 Task: Create a task  Create a feature to sync data across multiple devices , assign it to team member softage.8@softage.net in the project VikingTech and update the status of the task to  At Risk , set the priority of the task to Medium.
Action: Mouse moved to (79, 406)
Screenshot: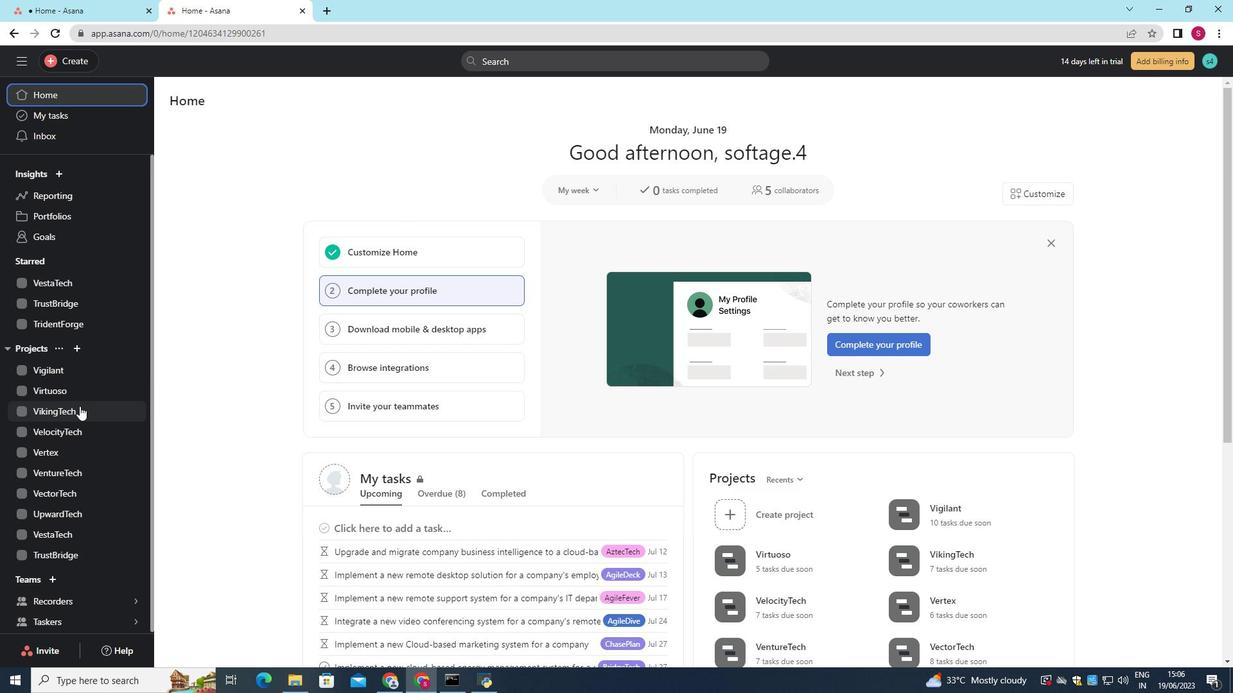 
Action: Mouse pressed left at (79, 406)
Screenshot: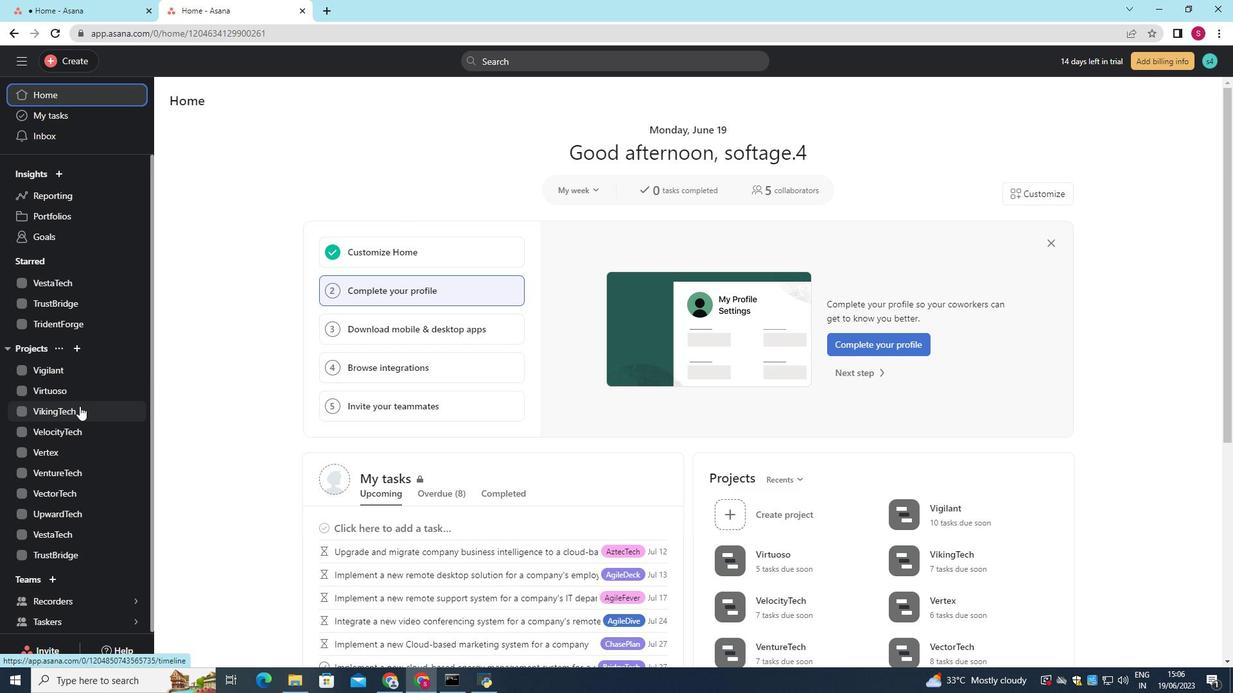 
Action: Mouse moved to (441, 412)
Screenshot: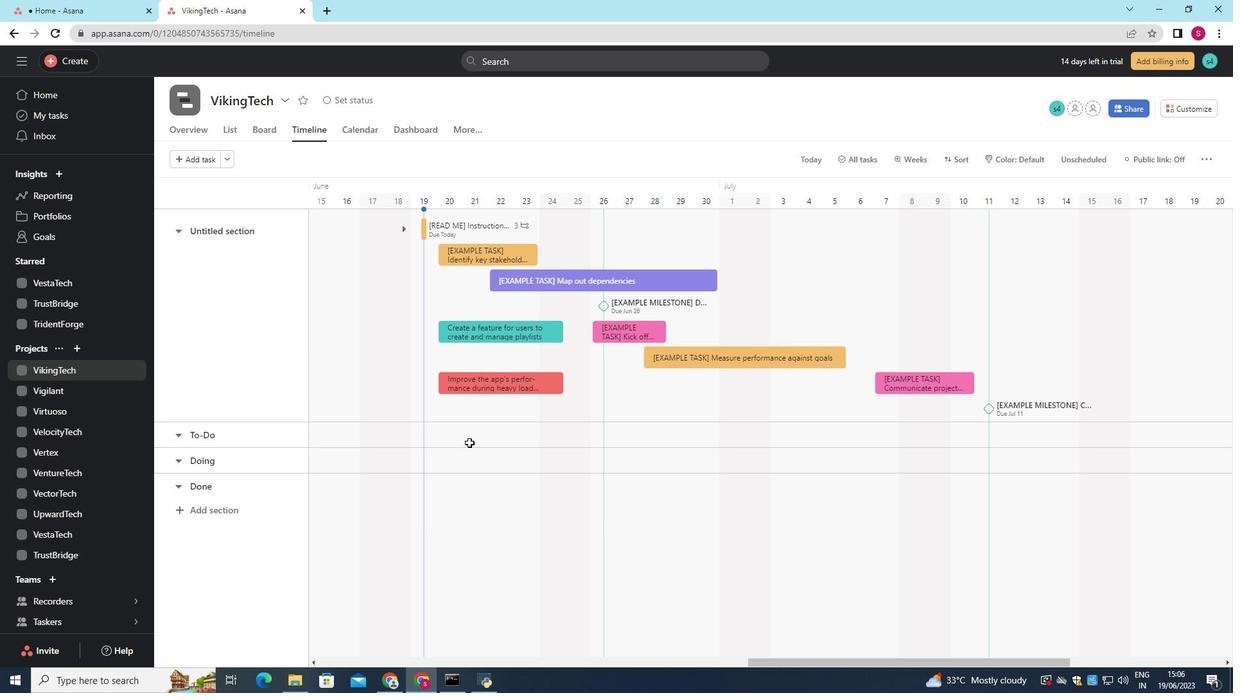 
Action: Mouse pressed left at (441, 412)
Screenshot: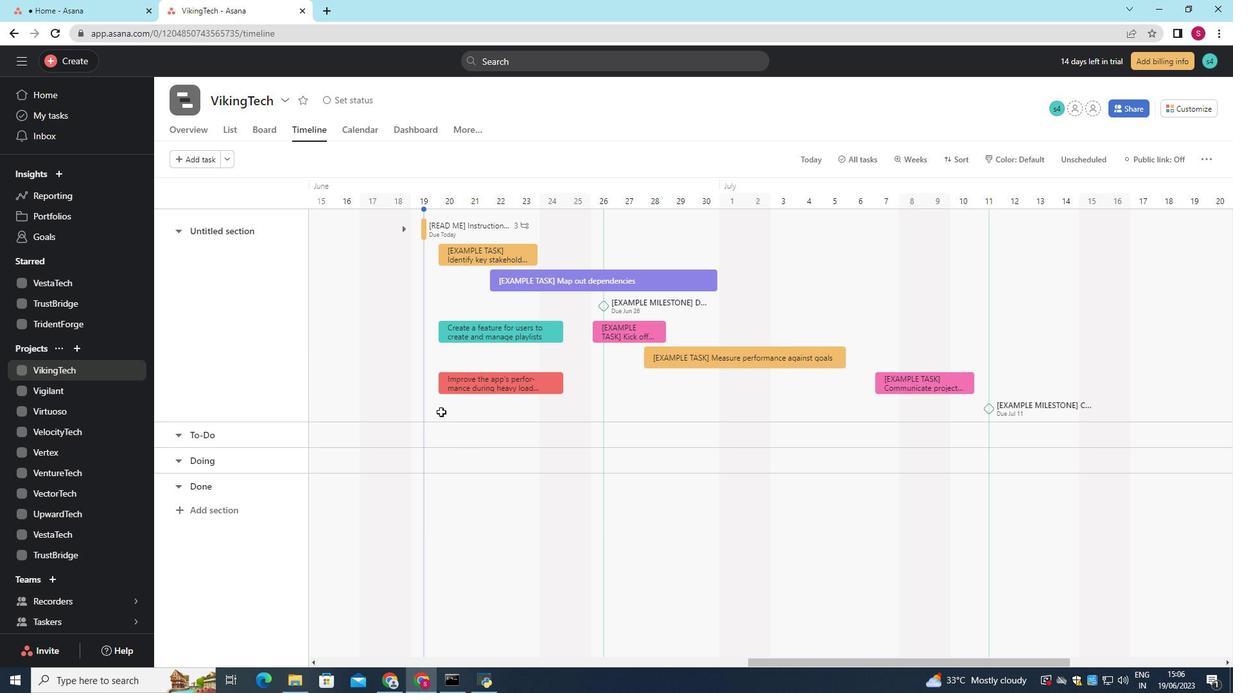 
Action: Mouse moved to (436, 412)
Screenshot: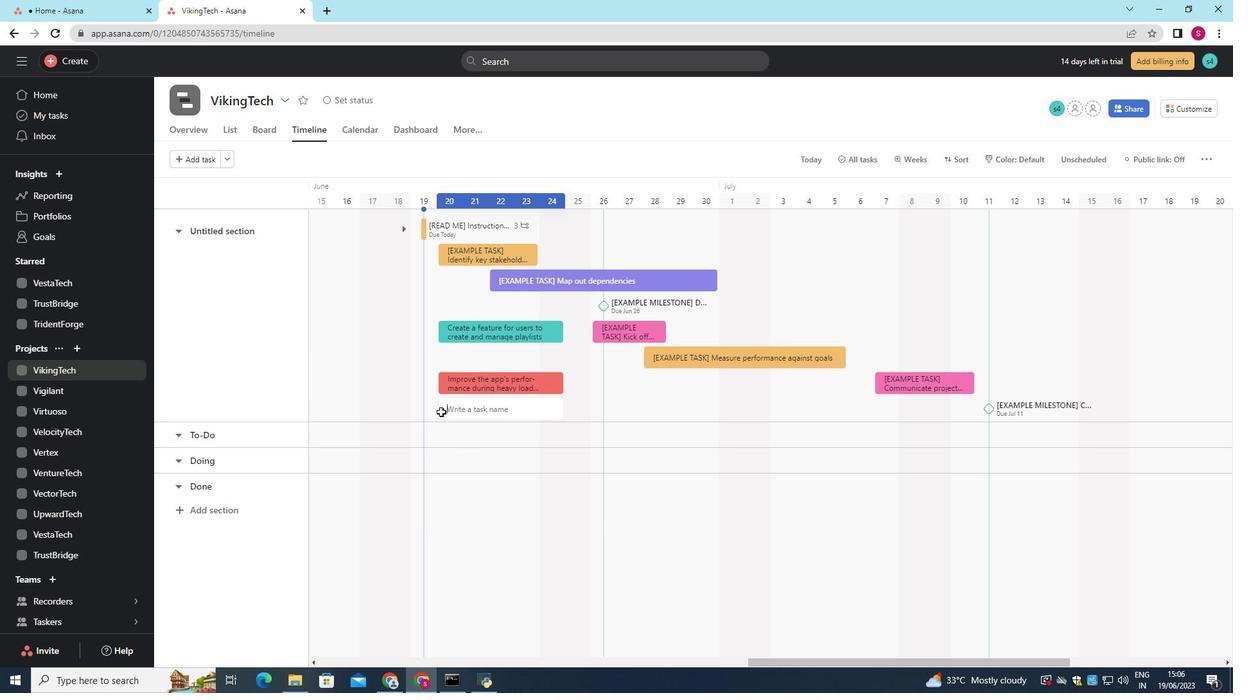 
Action: Key pressed <Key.shift>Create<Key.space>a<Key.space>feature<Key.space>to<Key.space>sync<Key.space>data<Key.space>across<Key.space>multiple<Key.space>devices
Screenshot: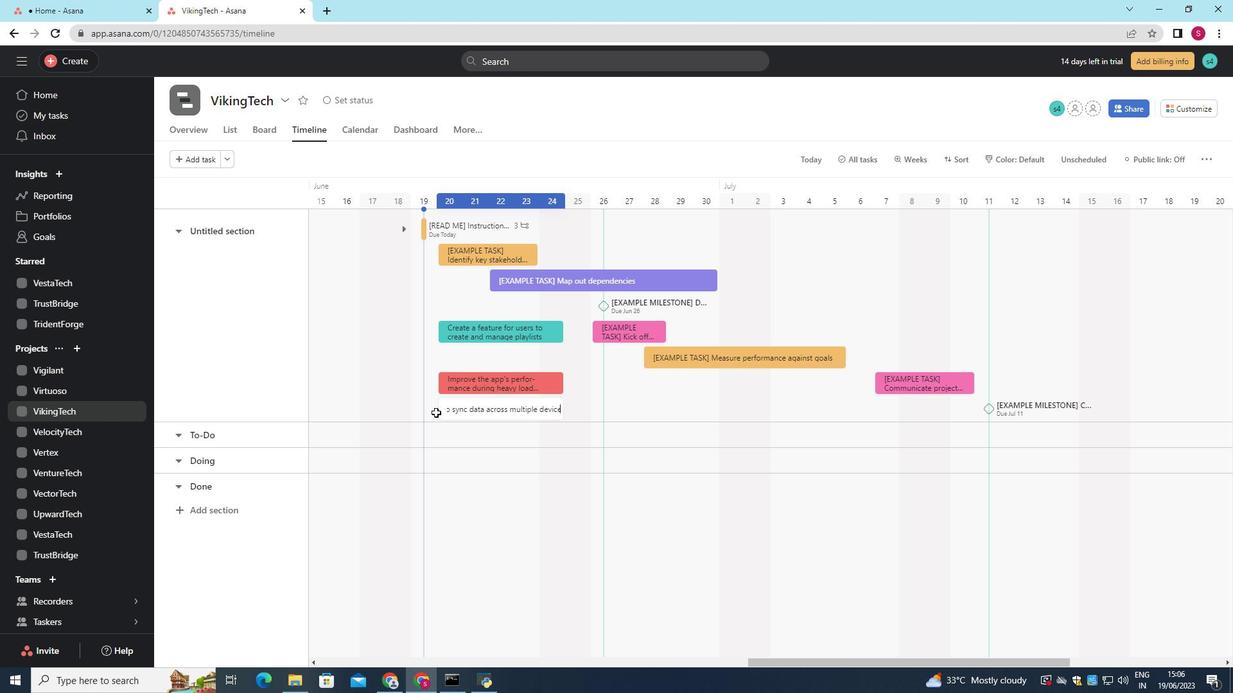 
Action: Mouse moved to (486, 452)
Screenshot: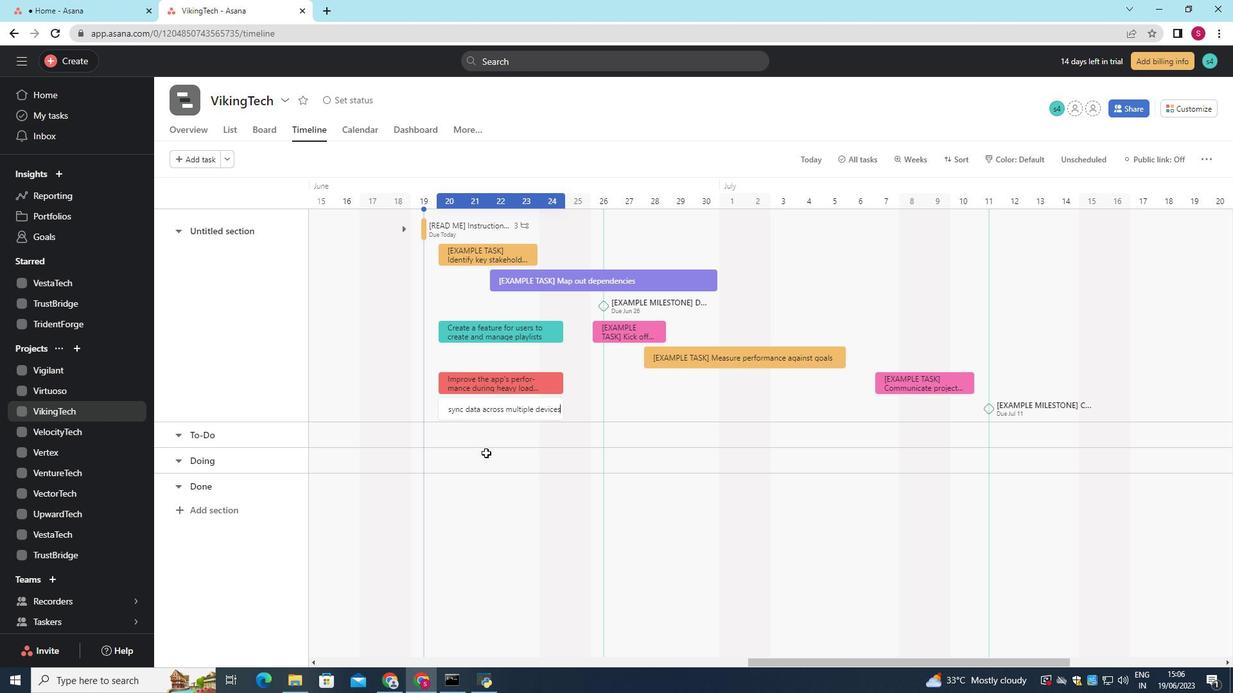 
Action: Key pressed <Key.enter>
Screenshot: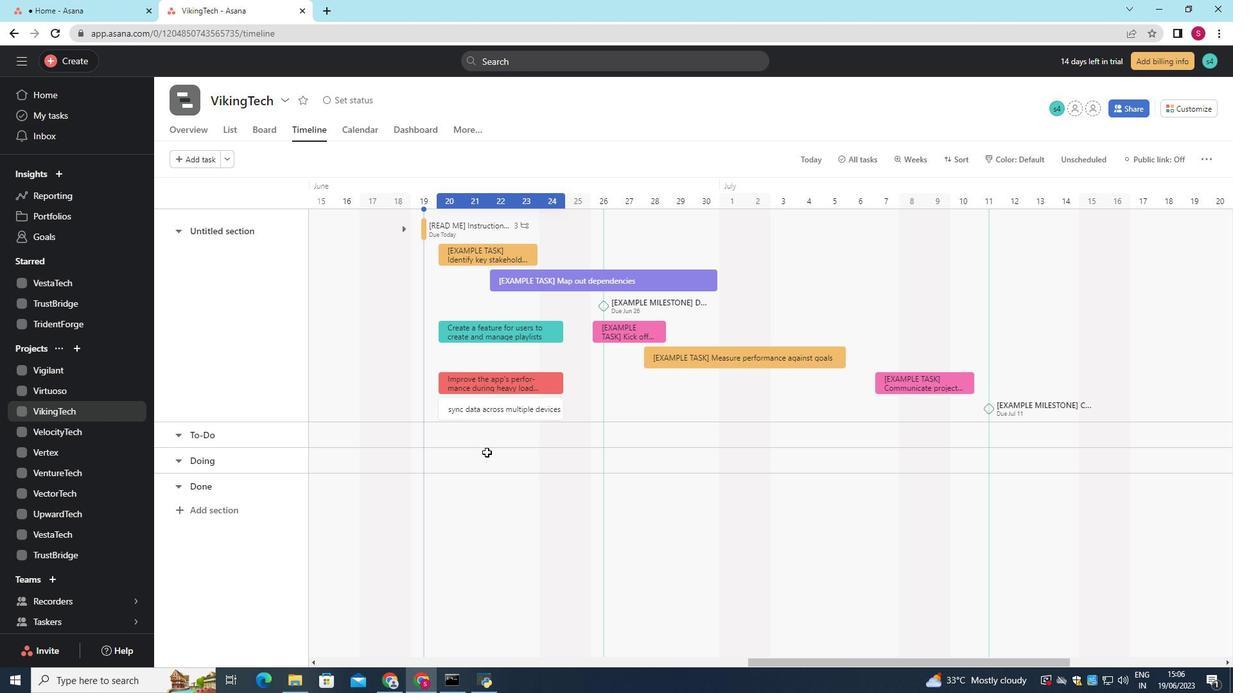 
Action: Mouse moved to (499, 403)
Screenshot: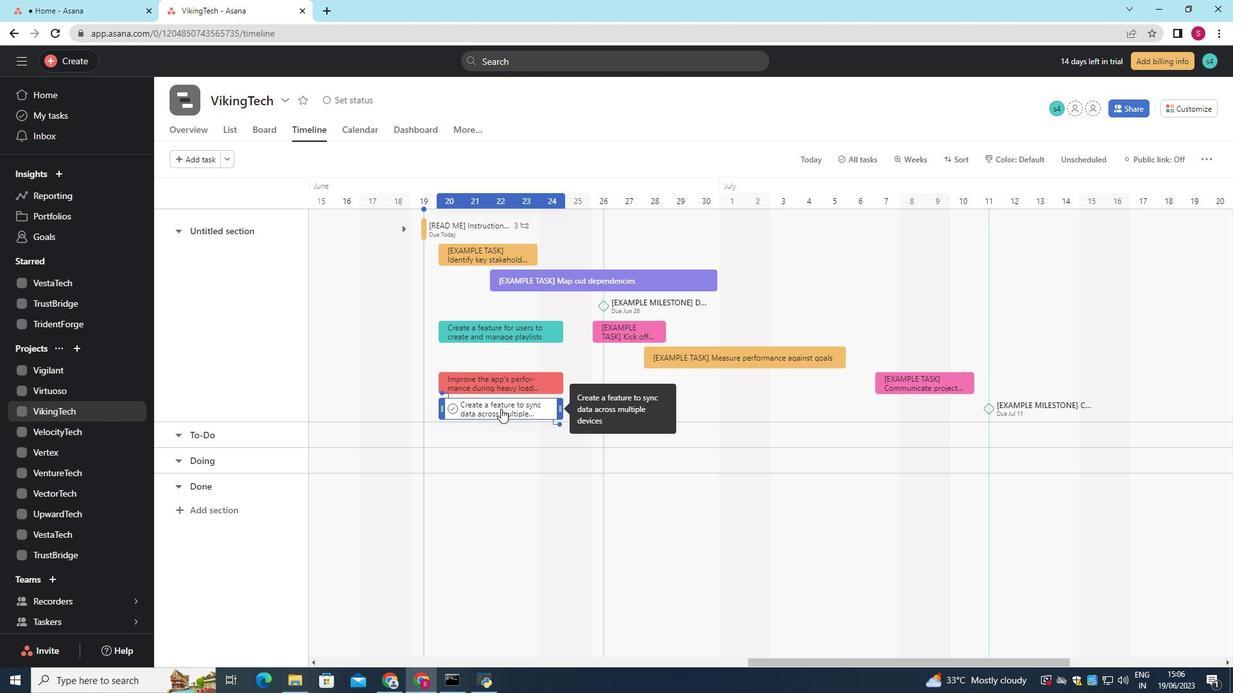 
Action: Mouse pressed left at (499, 403)
Screenshot: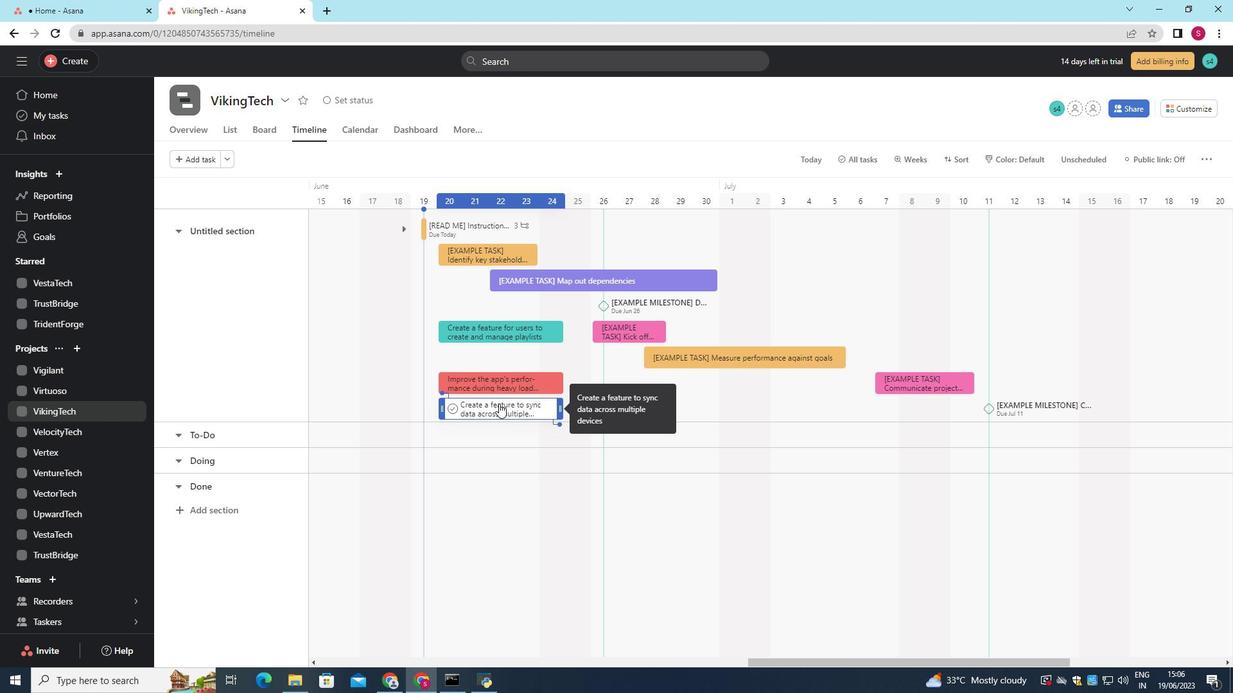 
Action: Mouse moved to (932, 232)
Screenshot: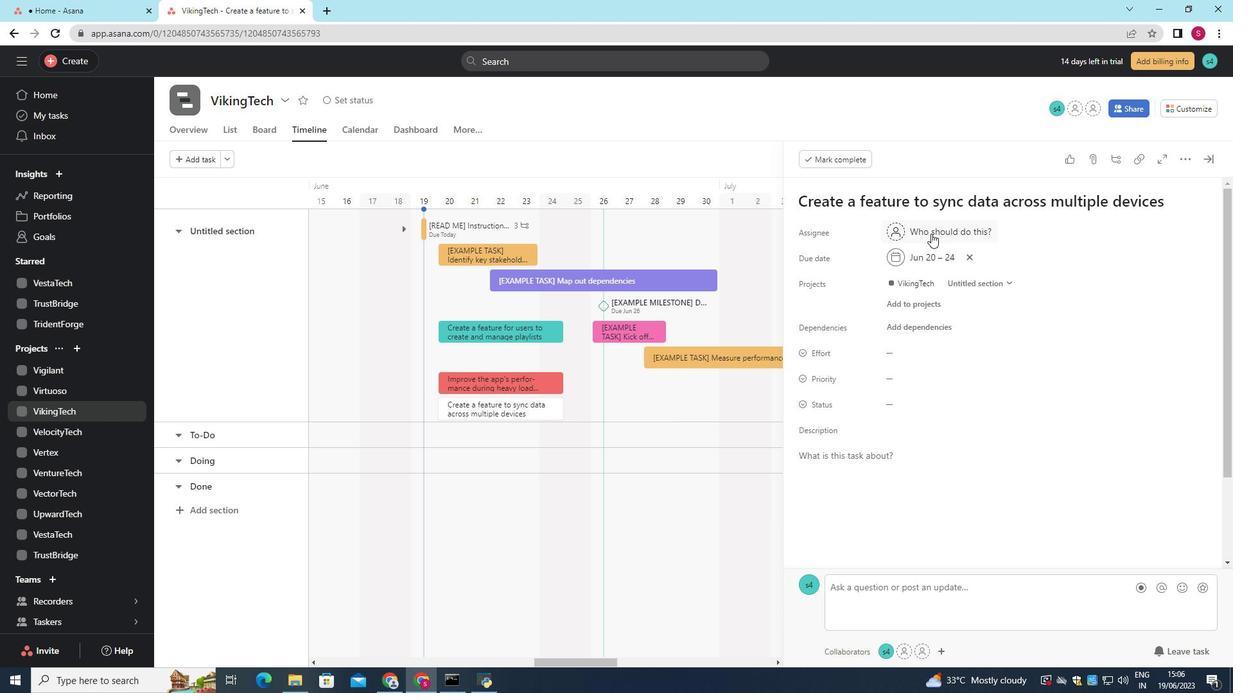 
Action: Mouse pressed left at (932, 232)
Screenshot: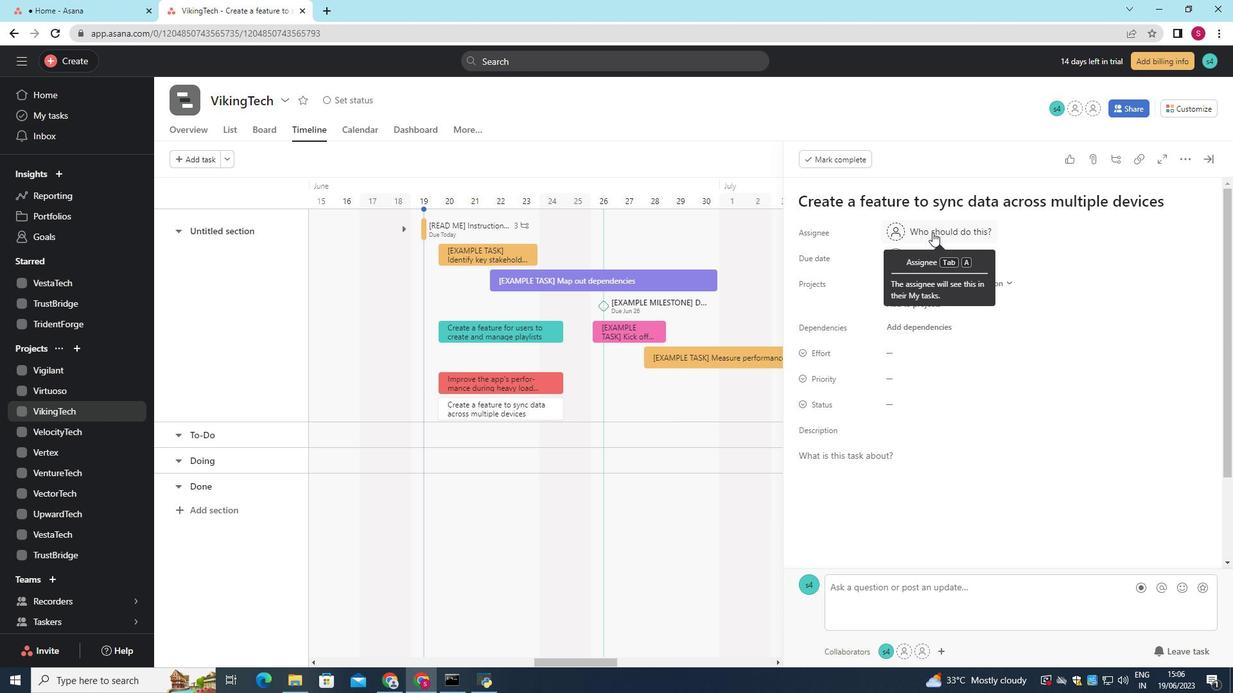 
Action: Mouse moved to (759, 349)
Screenshot: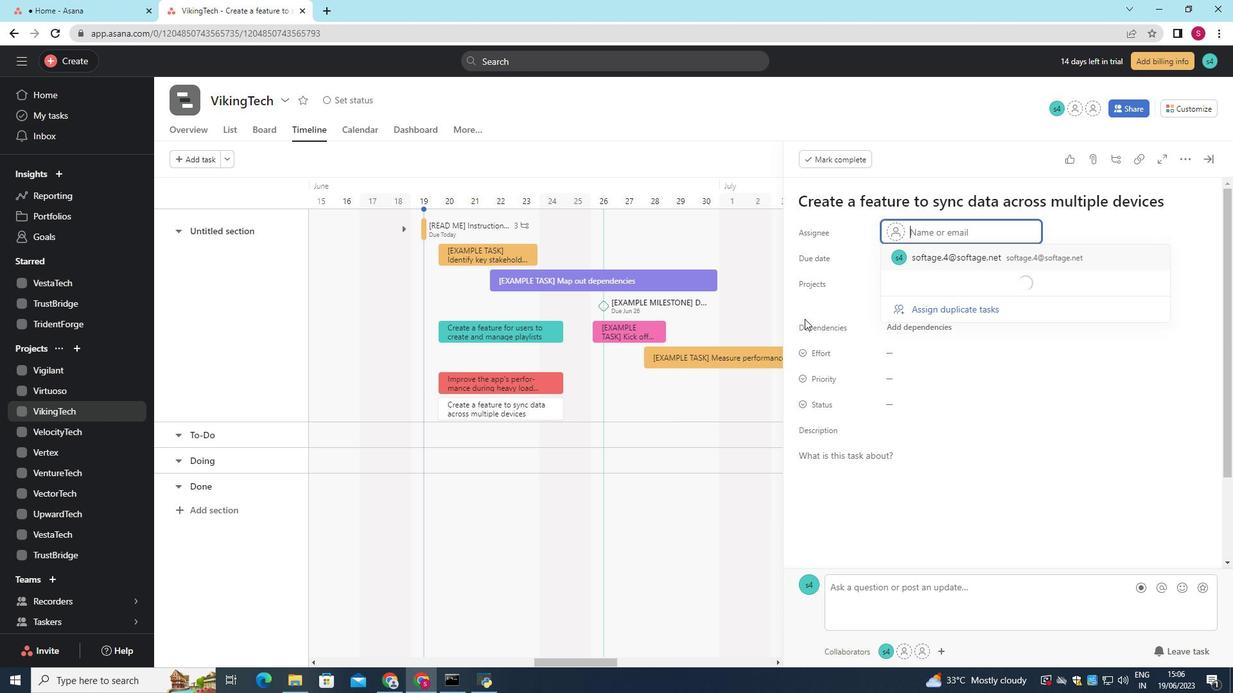 
Action: Key pressed softage.8<Key.shift>@softage.net
Screenshot: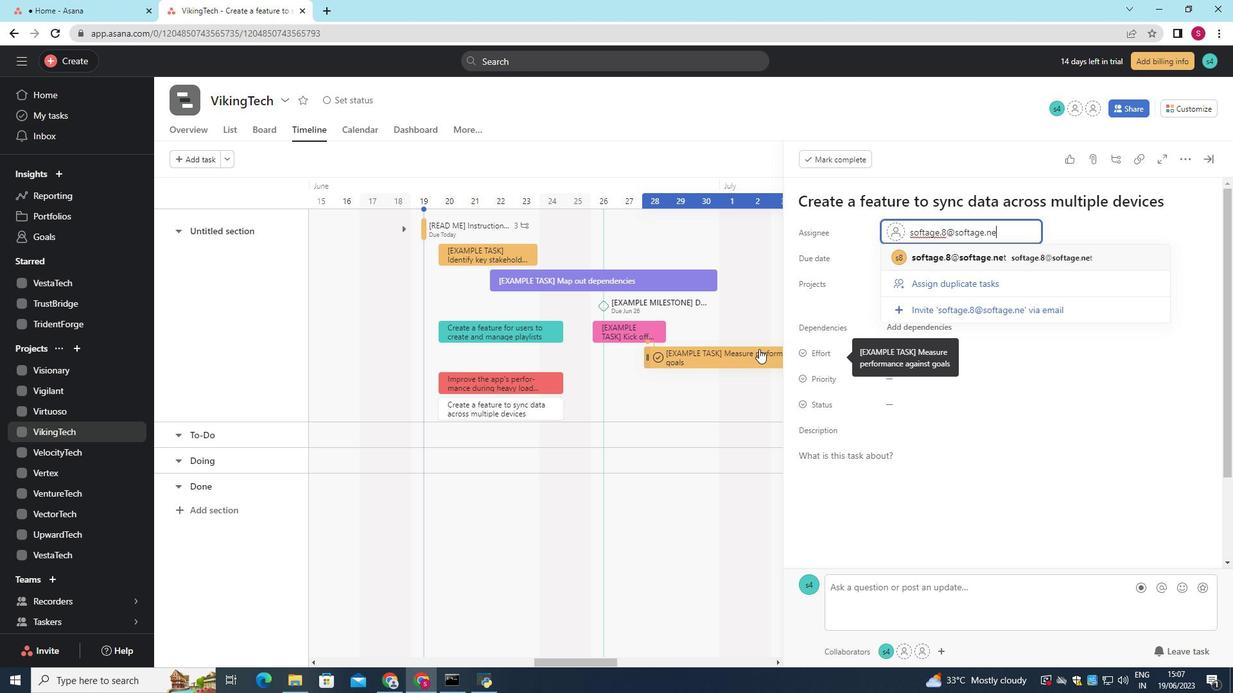 
Action: Mouse moved to (947, 404)
Screenshot: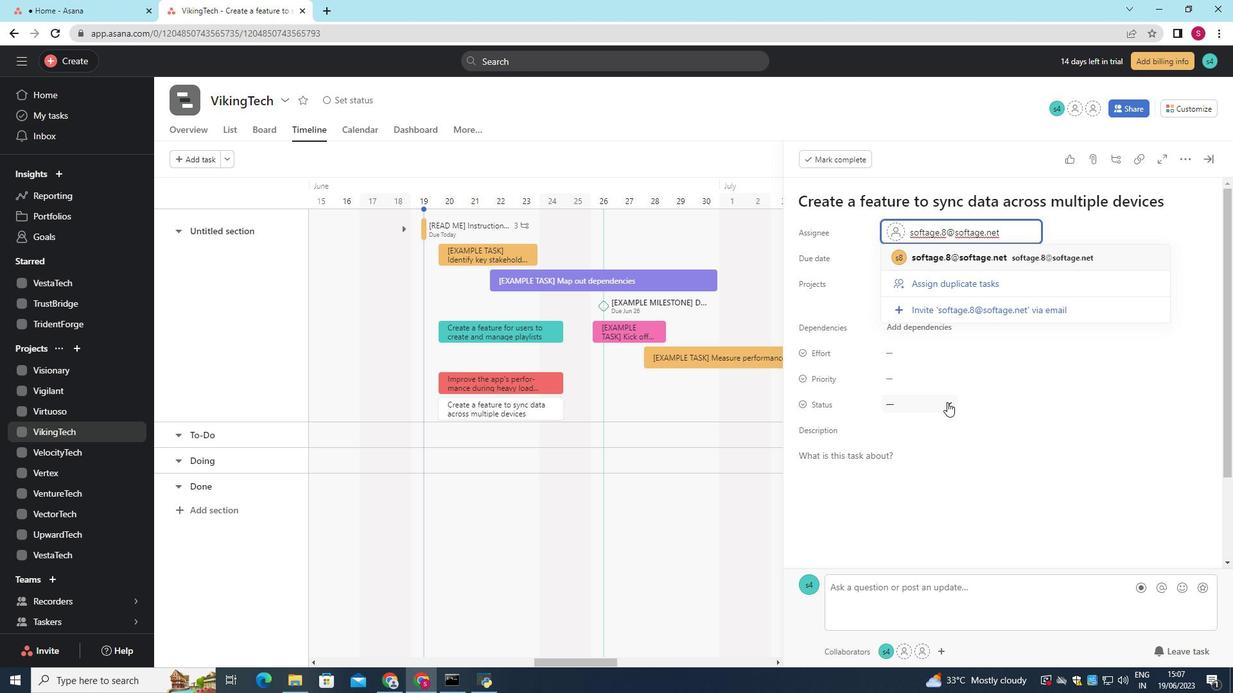 
Action: Mouse pressed left at (947, 404)
Screenshot: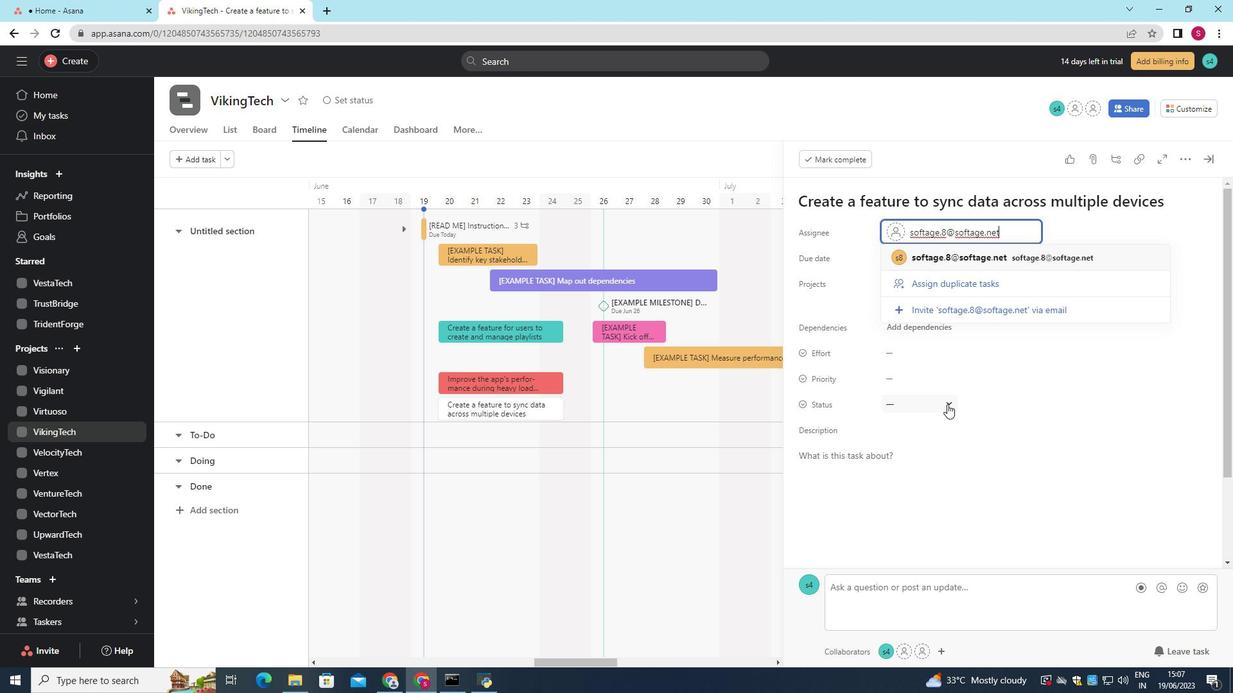 
Action: Mouse moved to (930, 470)
Screenshot: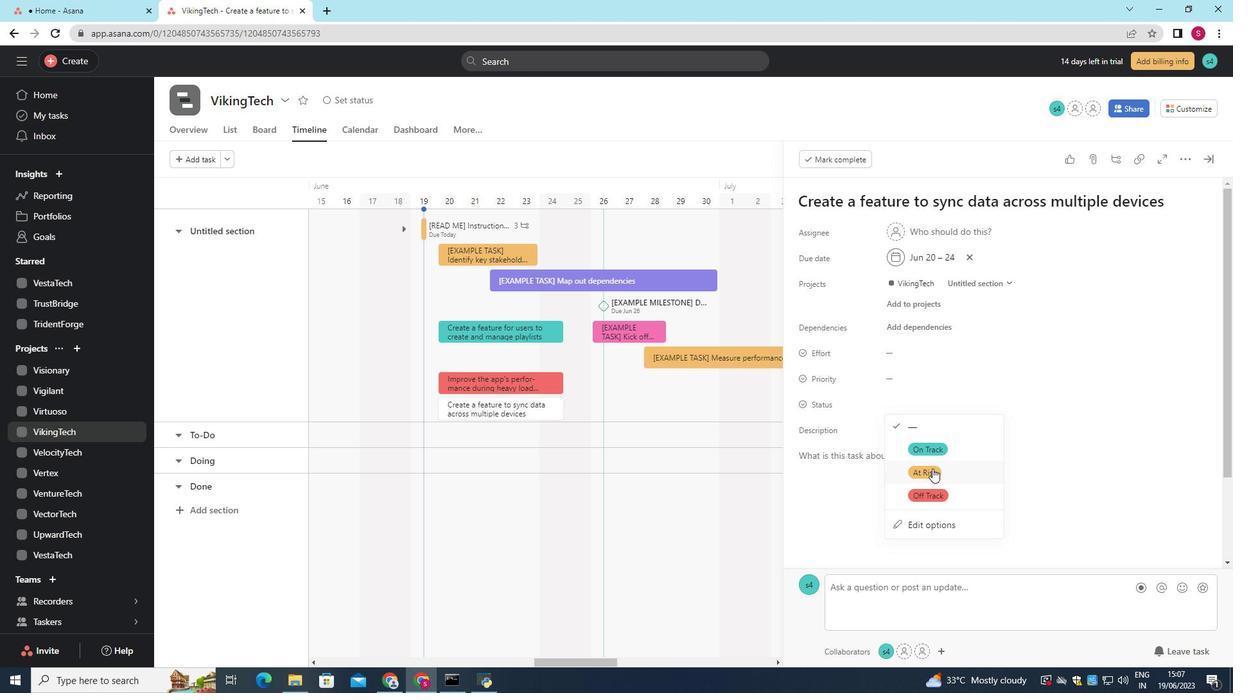 
Action: Mouse pressed left at (930, 470)
Screenshot: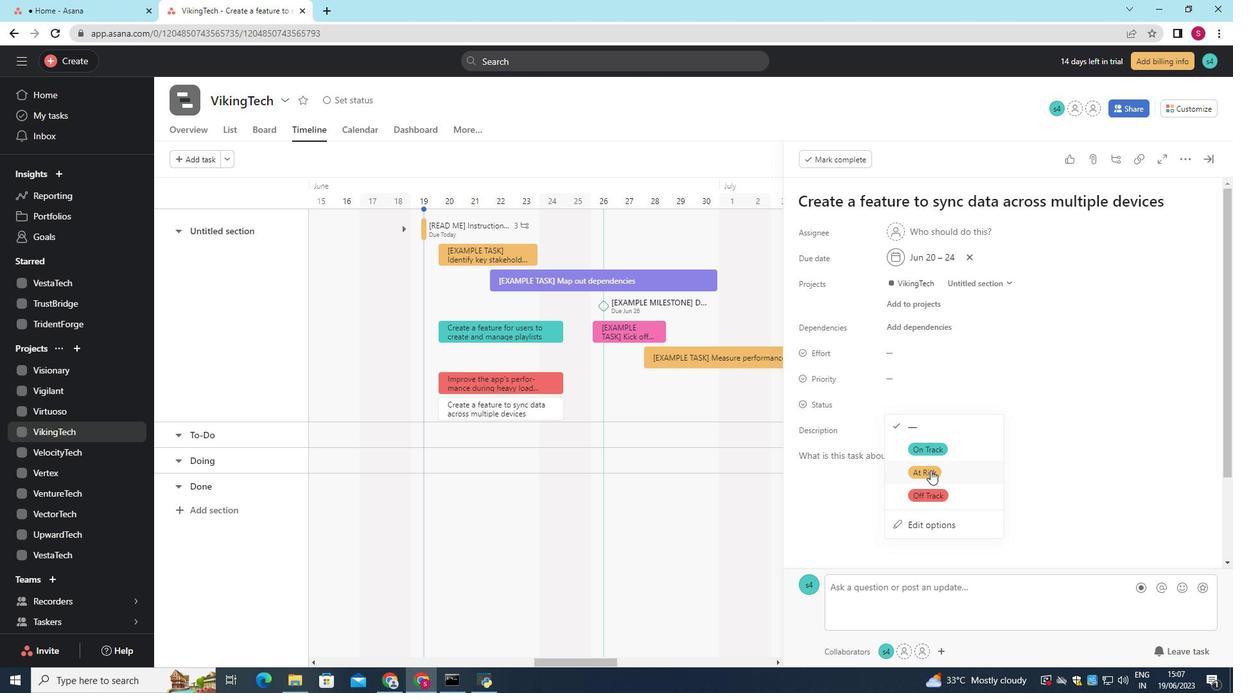 
Action: Mouse moved to (936, 375)
Screenshot: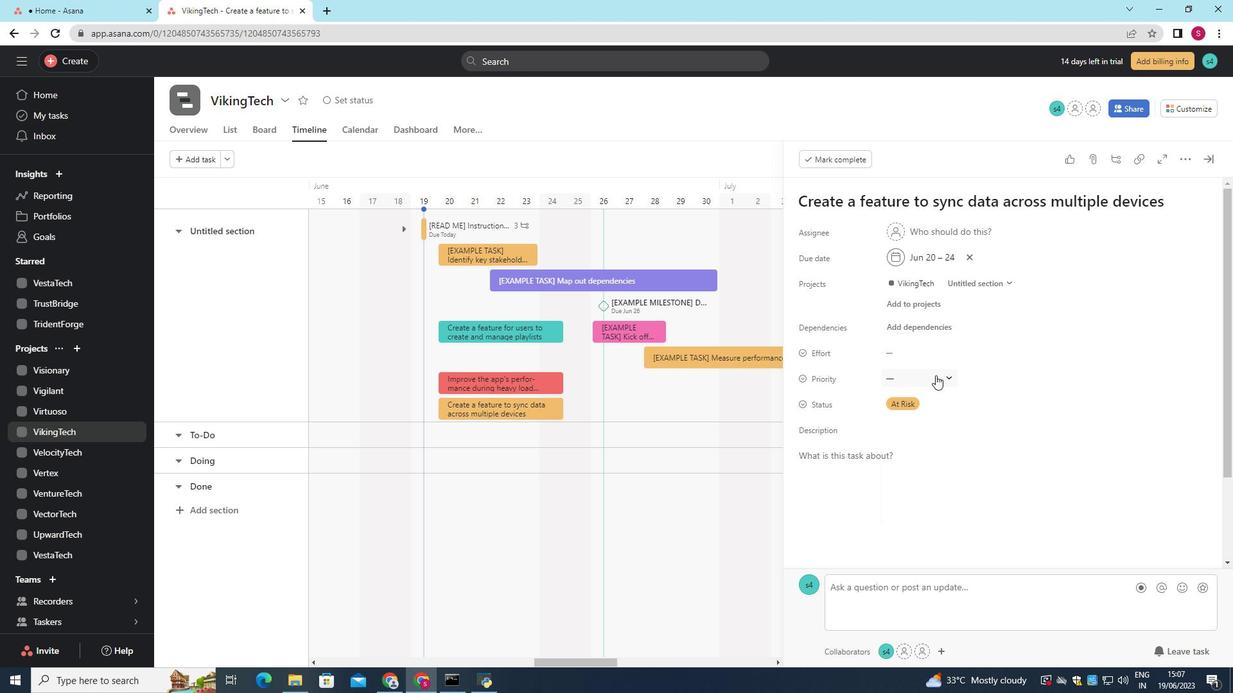 
Action: Mouse pressed left at (936, 375)
Screenshot: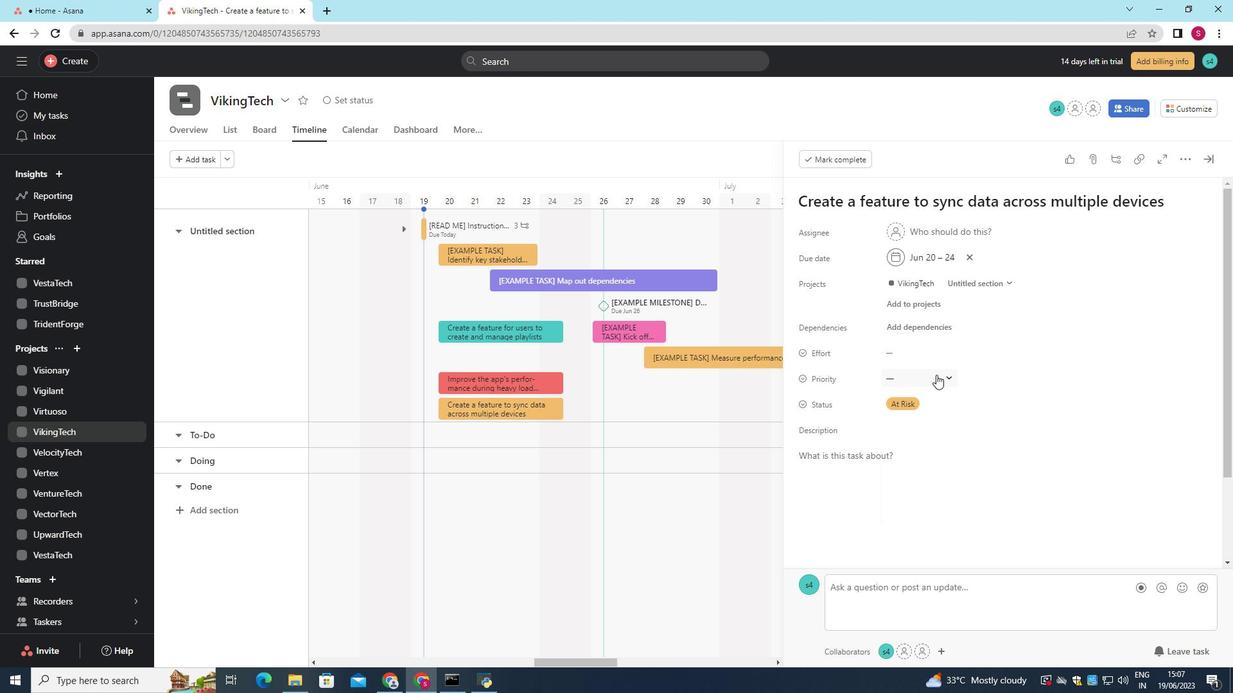 
Action: Mouse moved to (936, 444)
Screenshot: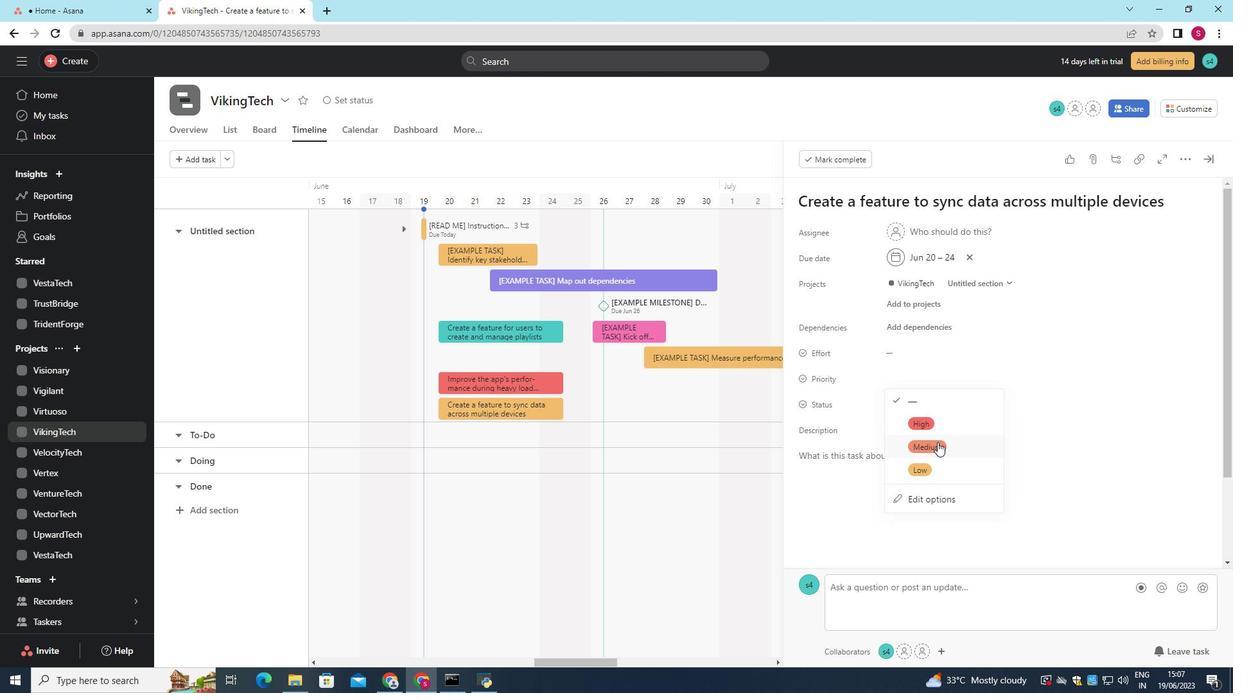 
Action: Mouse pressed left at (936, 444)
Screenshot: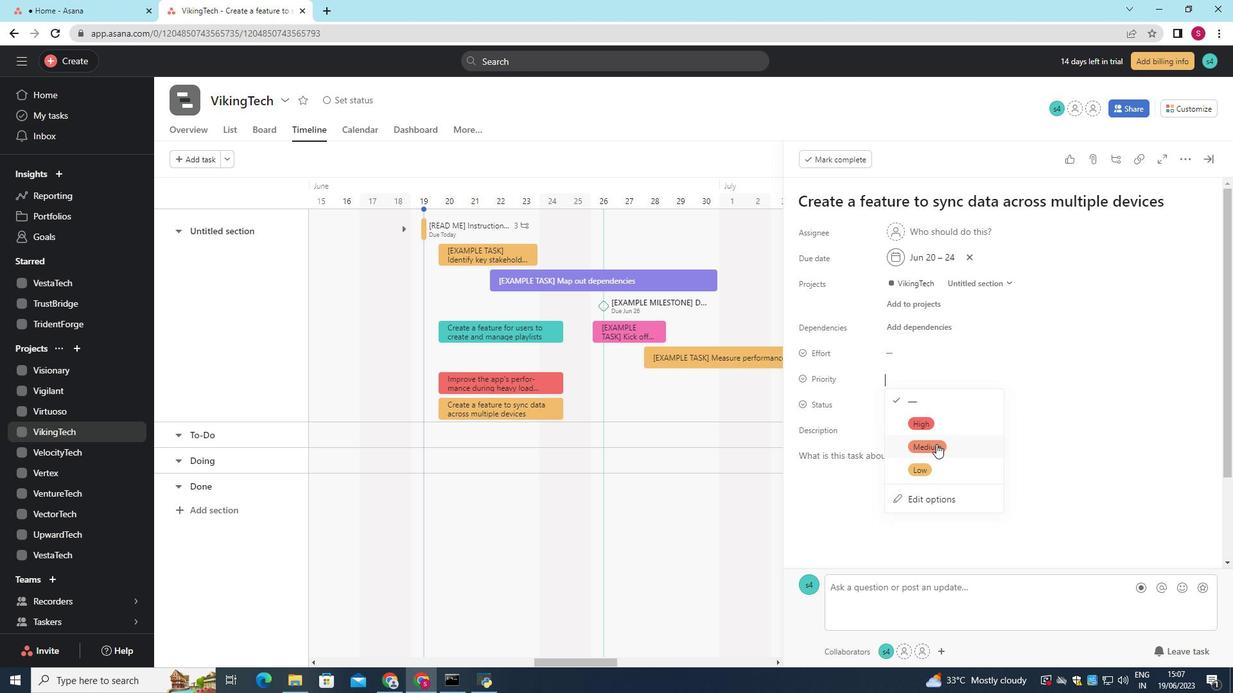 
